 Task: Sort the products in the category "All Purpose Cleaners" by best match.
Action: Mouse moved to (920, 311)
Screenshot: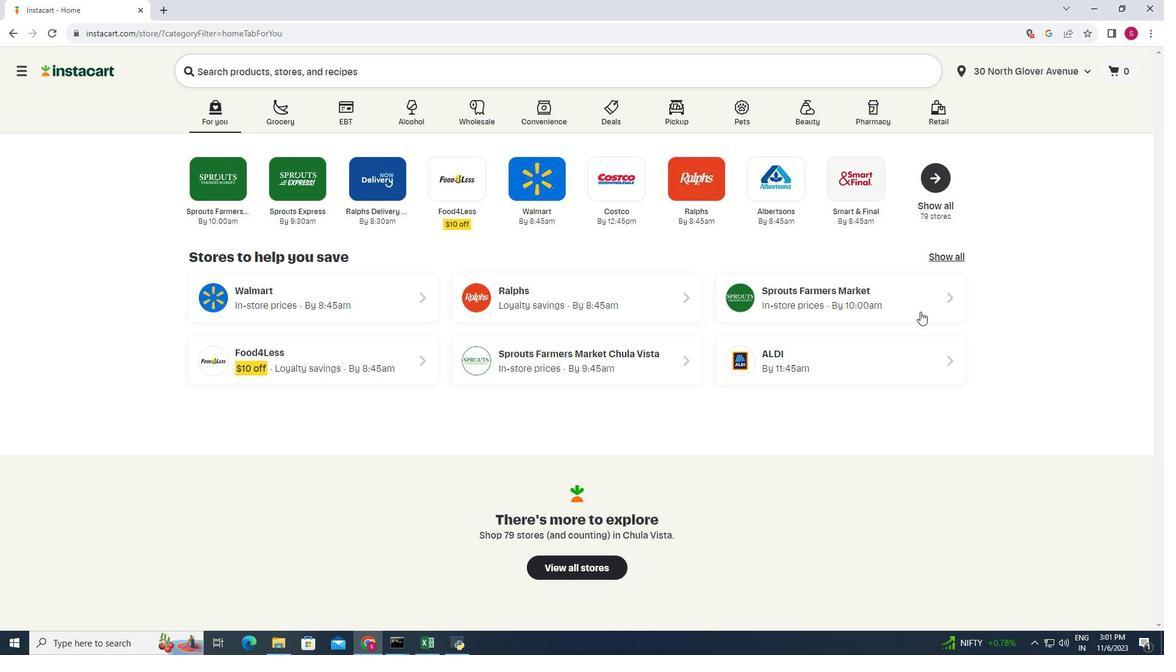 
Action: Mouse pressed left at (920, 311)
Screenshot: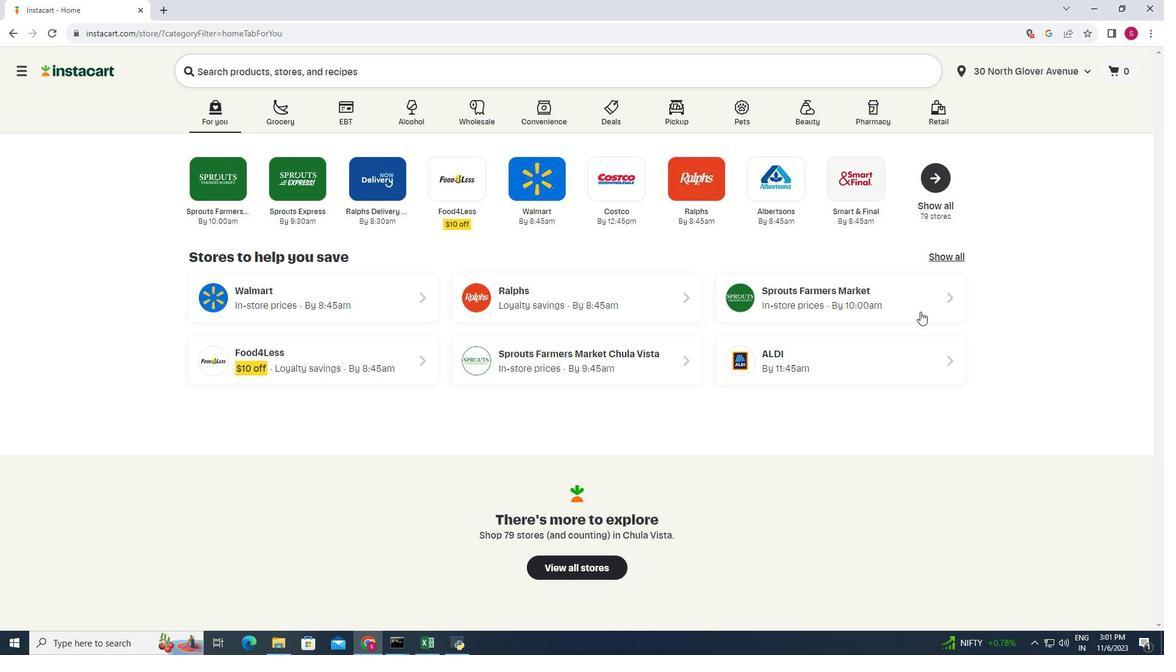 
Action: Mouse moved to (36, 406)
Screenshot: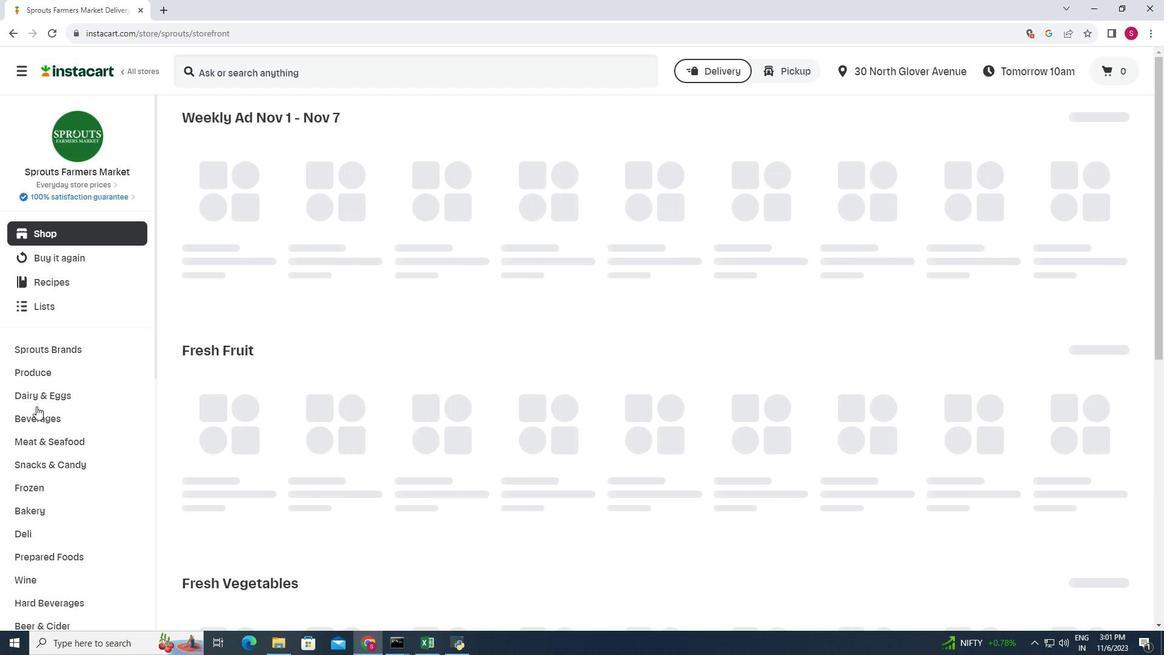 
Action: Mouse scrolled (36, 405) with delta (0, 0)
Screenshot: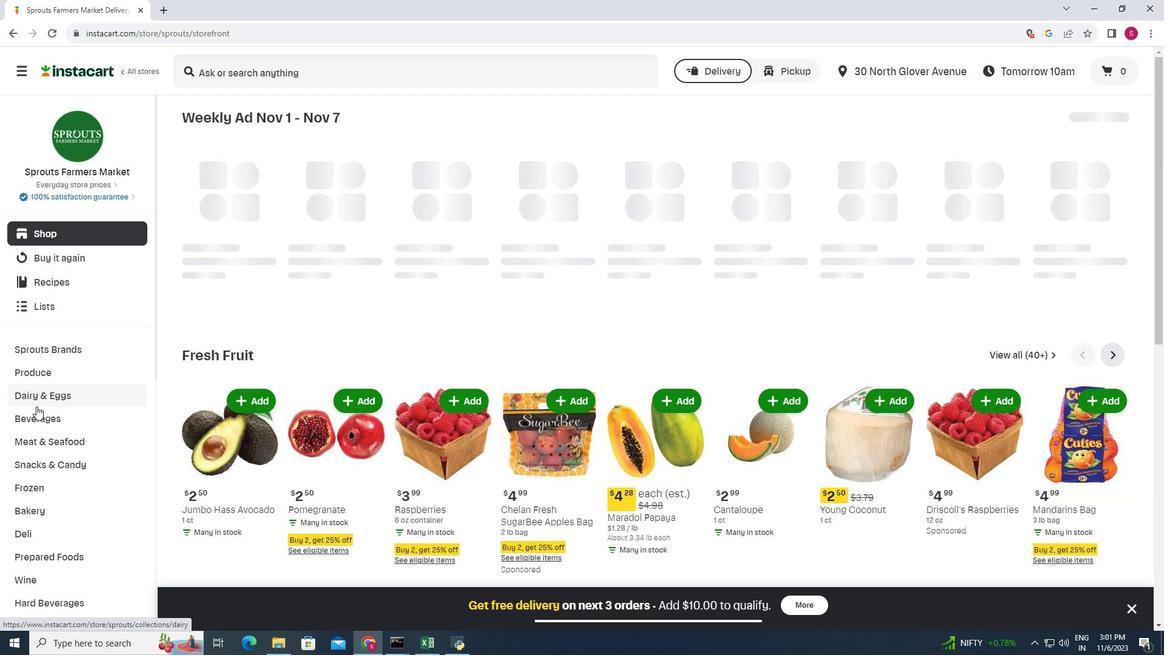 
Action: Mouse scrolled (36, 405) with delta (0, 0)
Screenshot: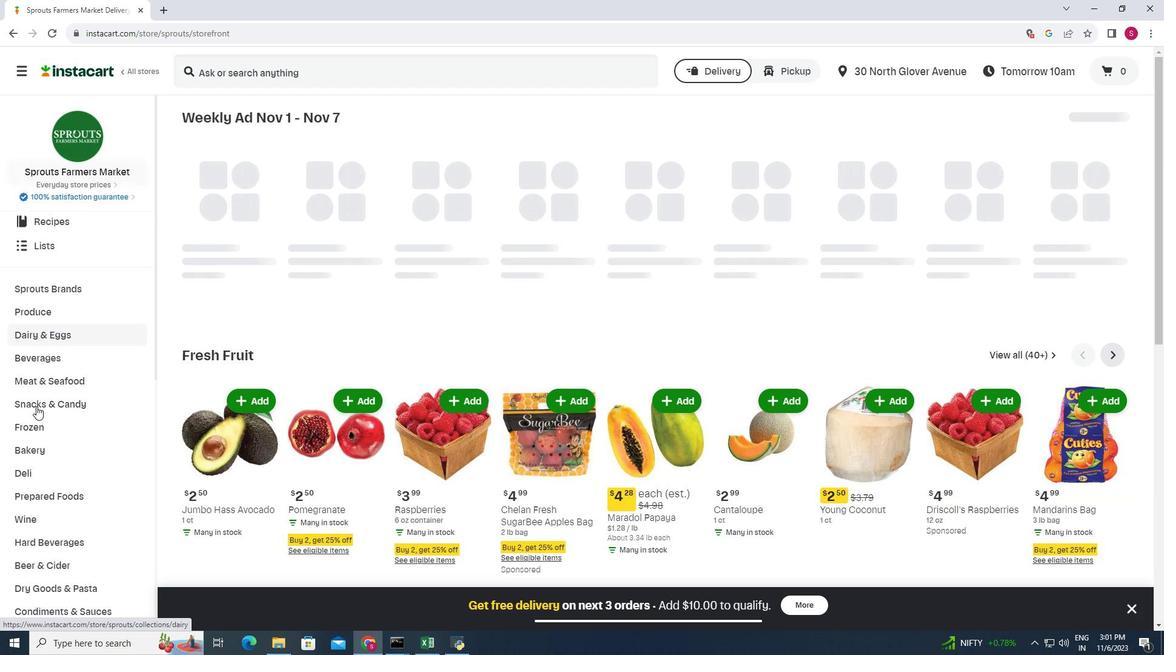 
Action: Mouse scrolled (36, 405) with delta (0, 0)
Screenshot: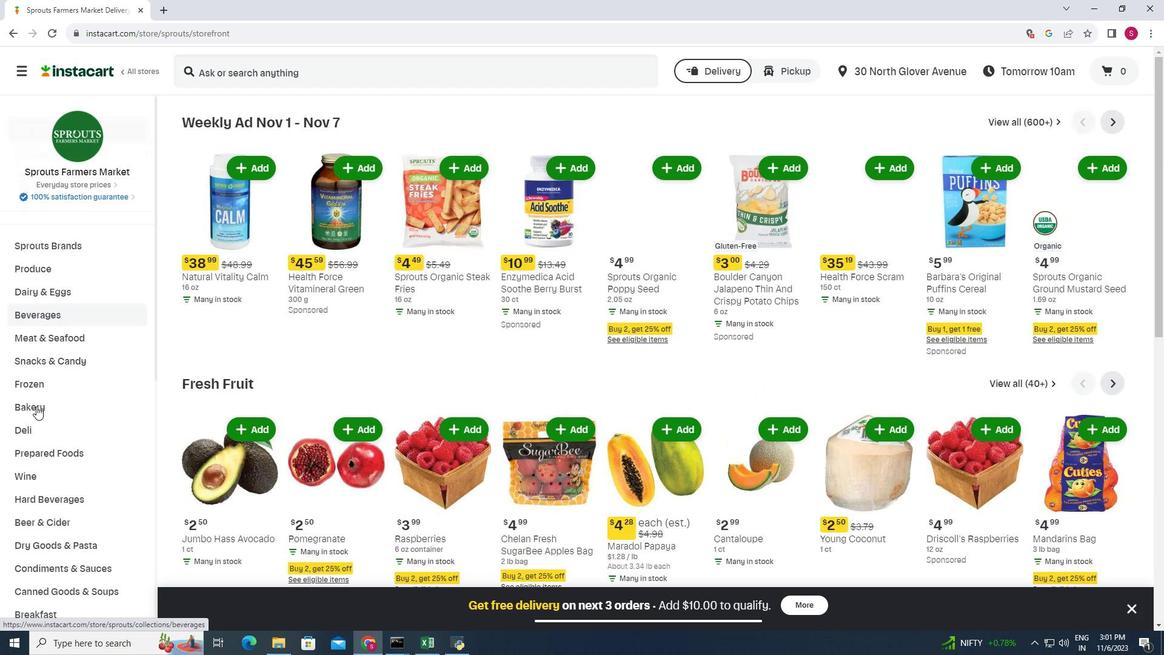 
Action: Mouse scrolled (36, 405) with delta (0, 0)
Screenshot: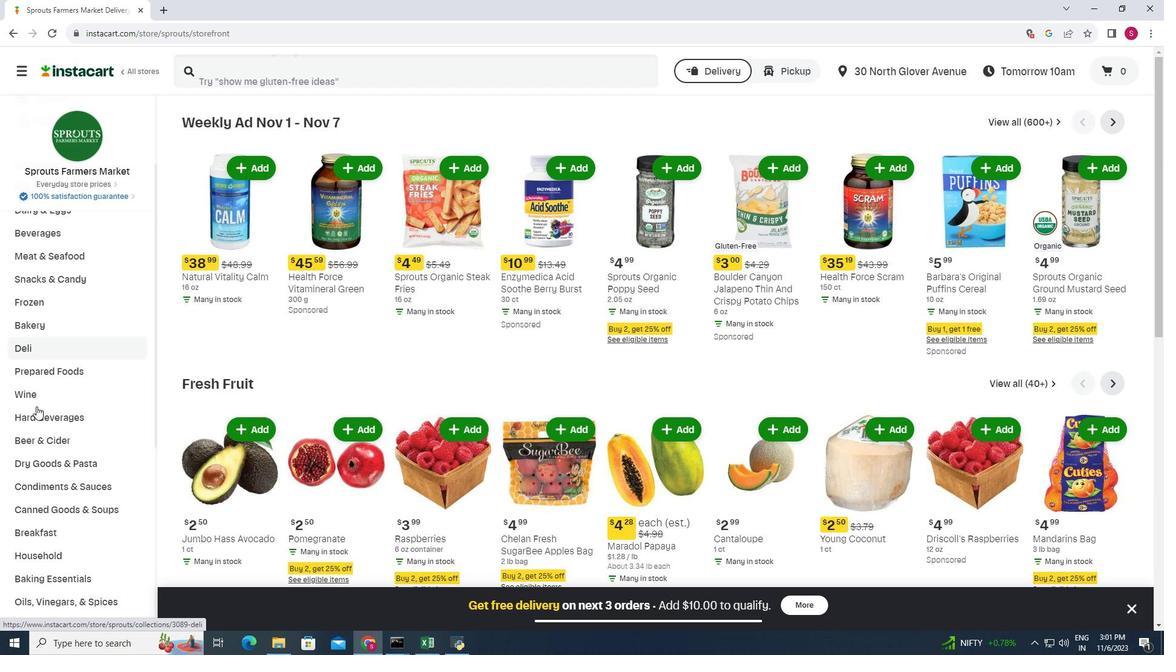 
Action: Mouse scrolled (36, 405) with delta (0, 0)
Screenshot: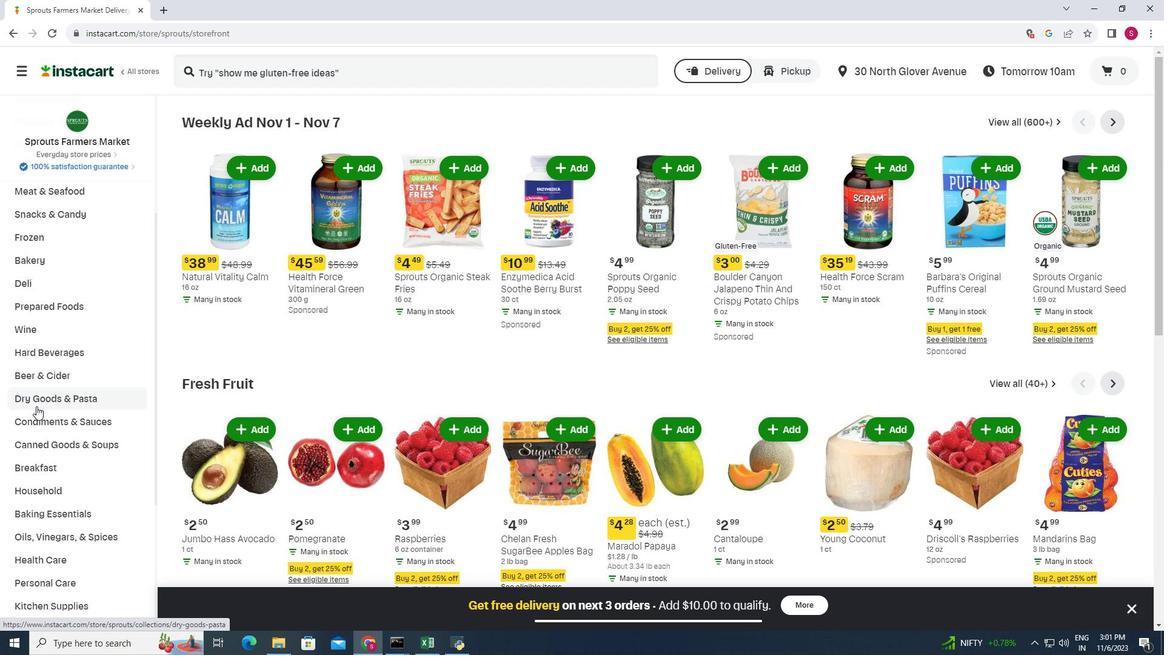 
Action: Mouse moved to (37, 430)
Screenshot: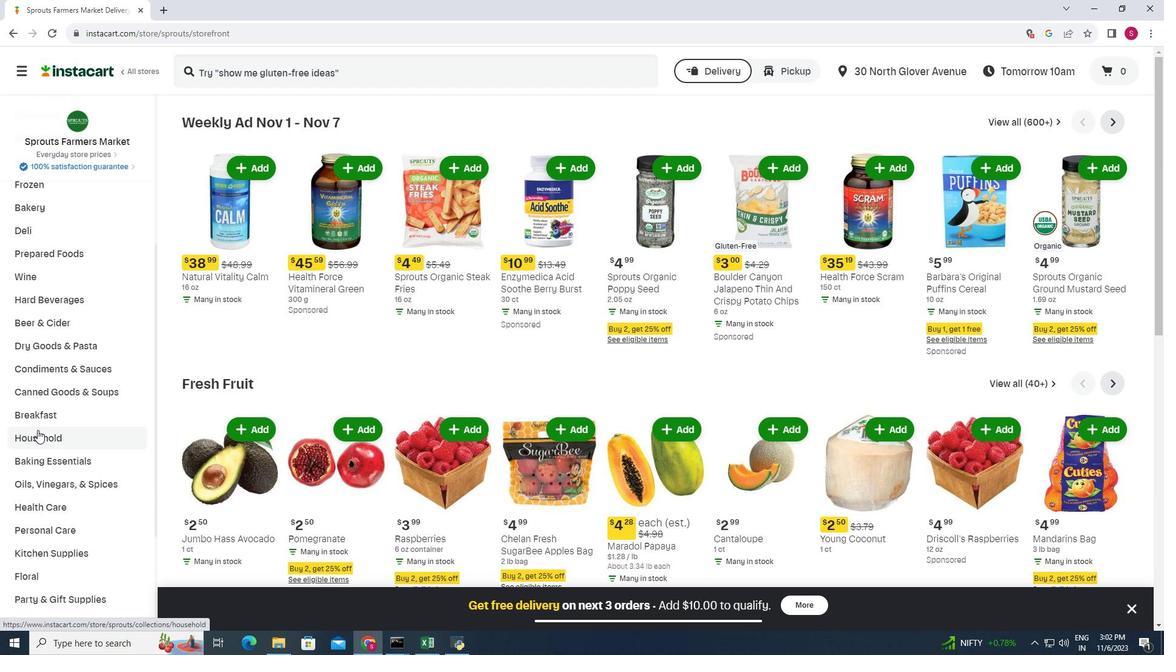 
Action: Mouse pressed left at (37, 430)
Screenshot: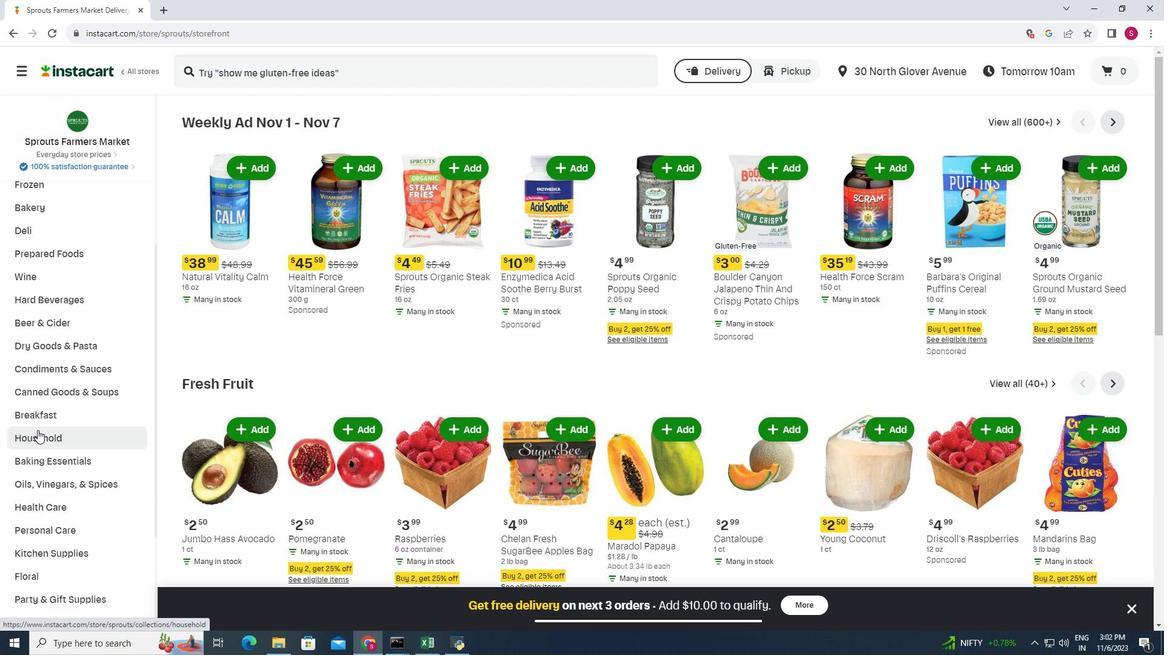
Action: Mouse moved to (358, 147)
Screenshot: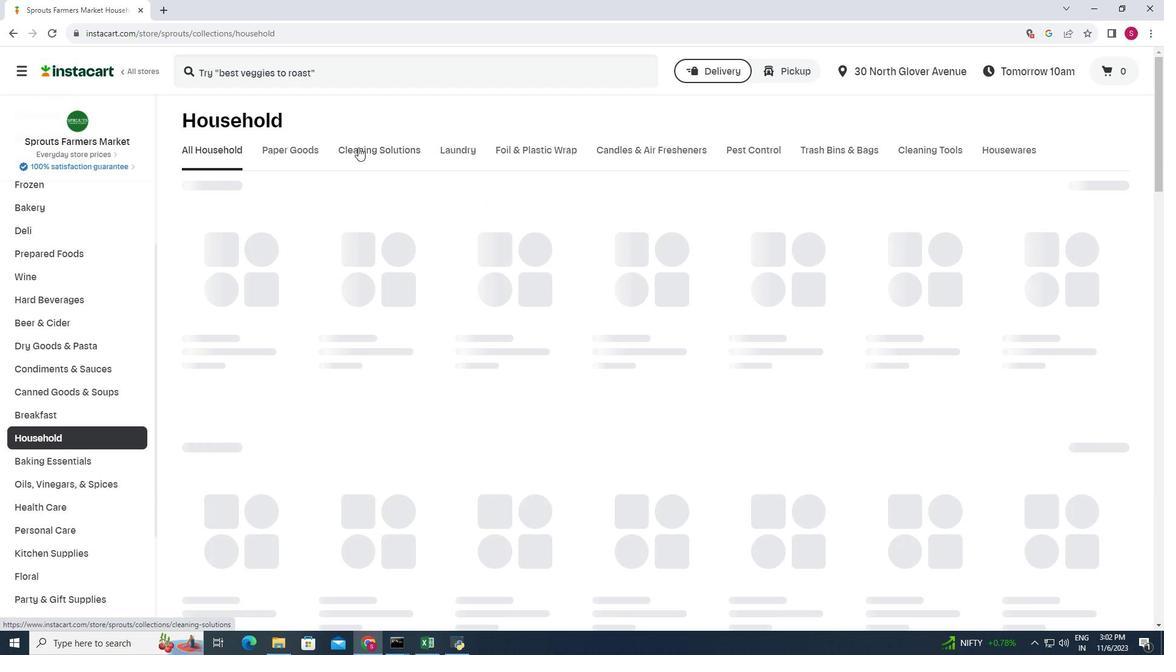 
Action: Mouse pressed left at (358, 147)
Screenshot: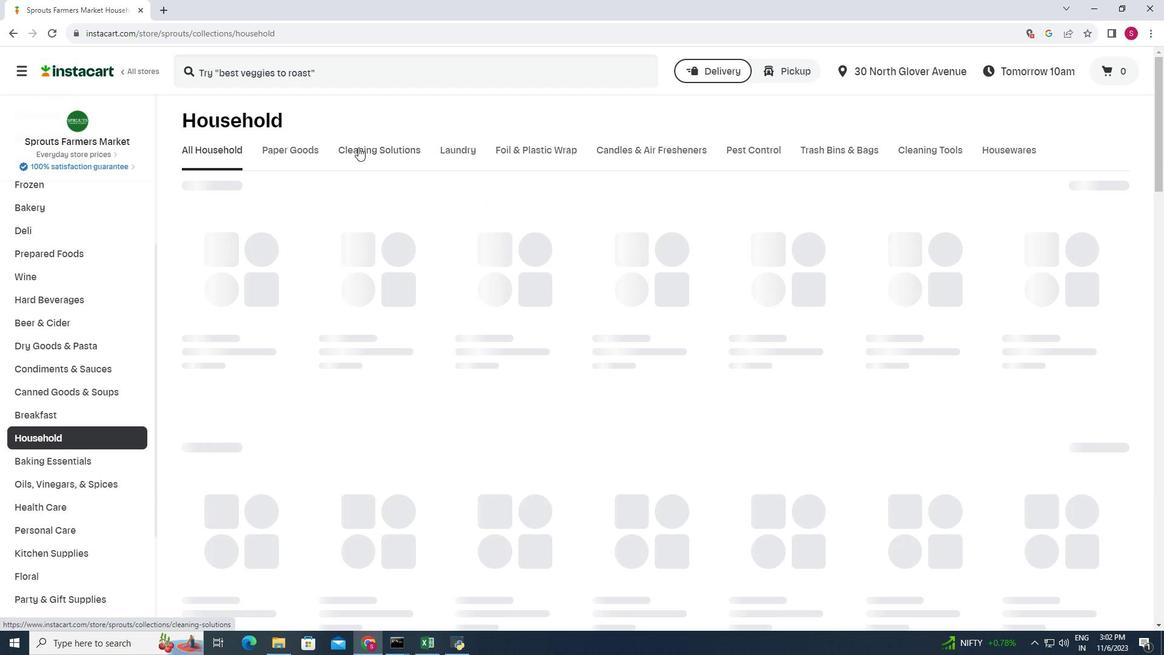 
Action: Mouse moved to (1106, 247)
Screenshot: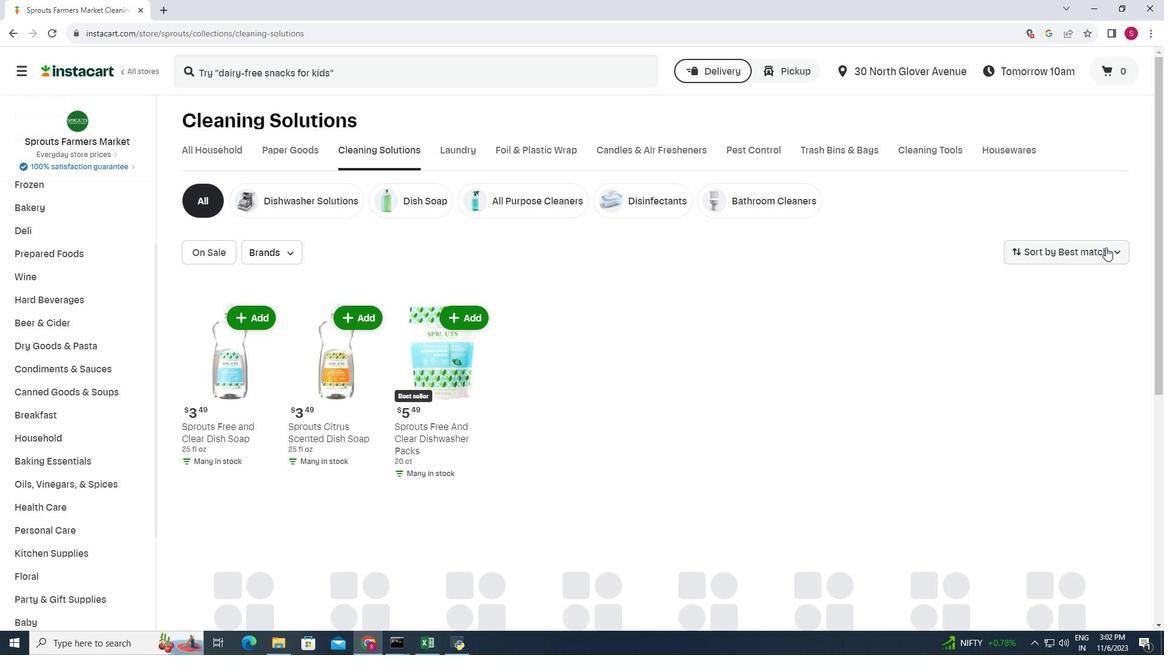 
Action: Mouse pressed left at (1106, 247)
Screenshot: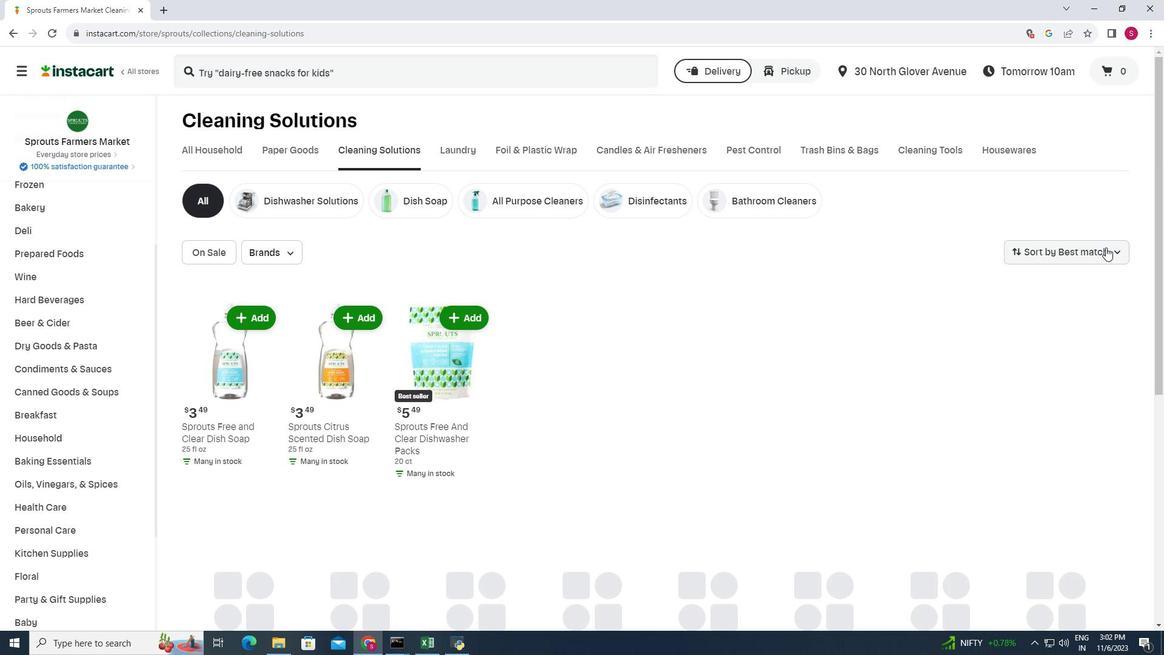 
Action: Mouse moved to (1084, 282)
Screenshot: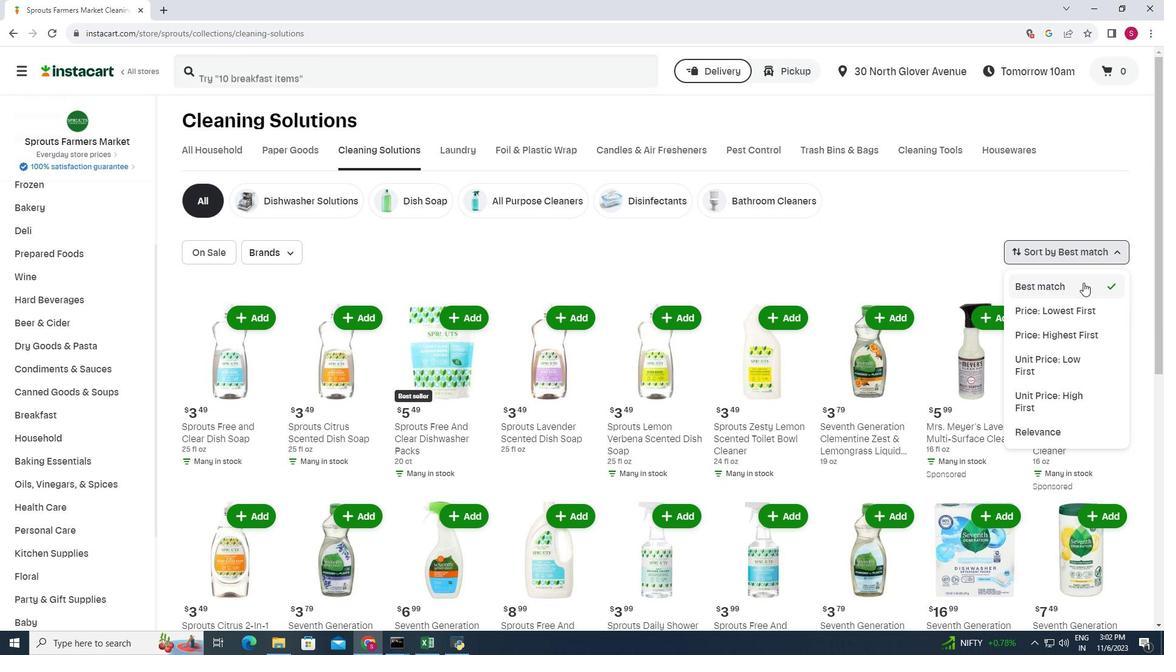 
Action: Mouse pressed left at (1084, 282)
Screenshot: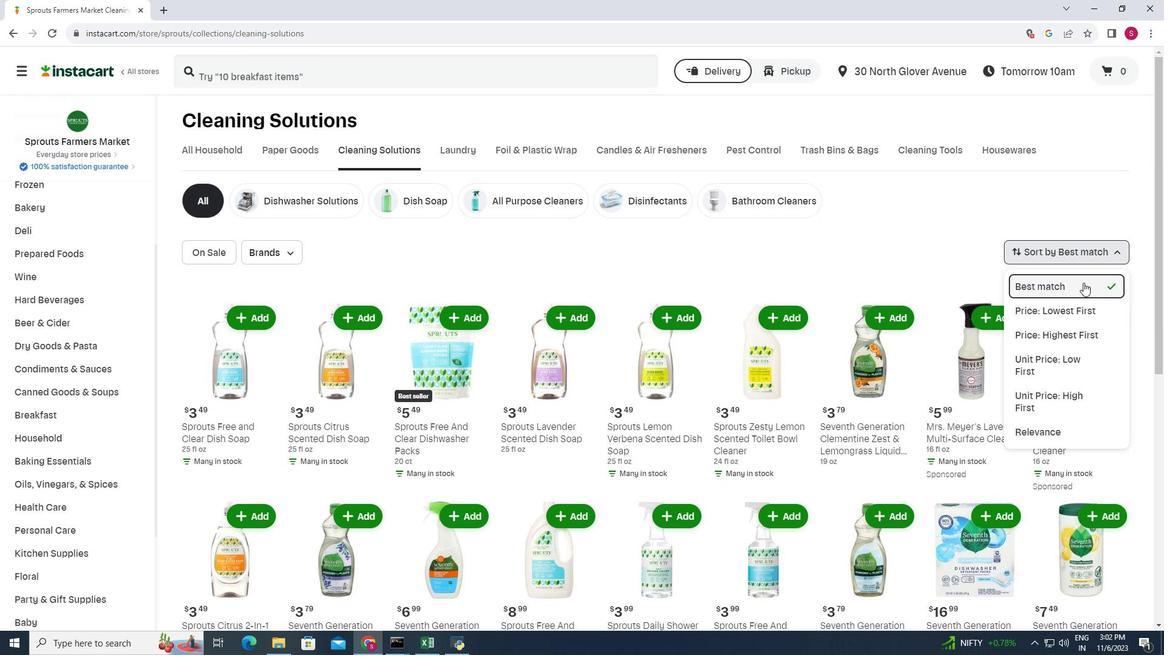 
Action: Mouse moved to (794, 266)
Screenshot: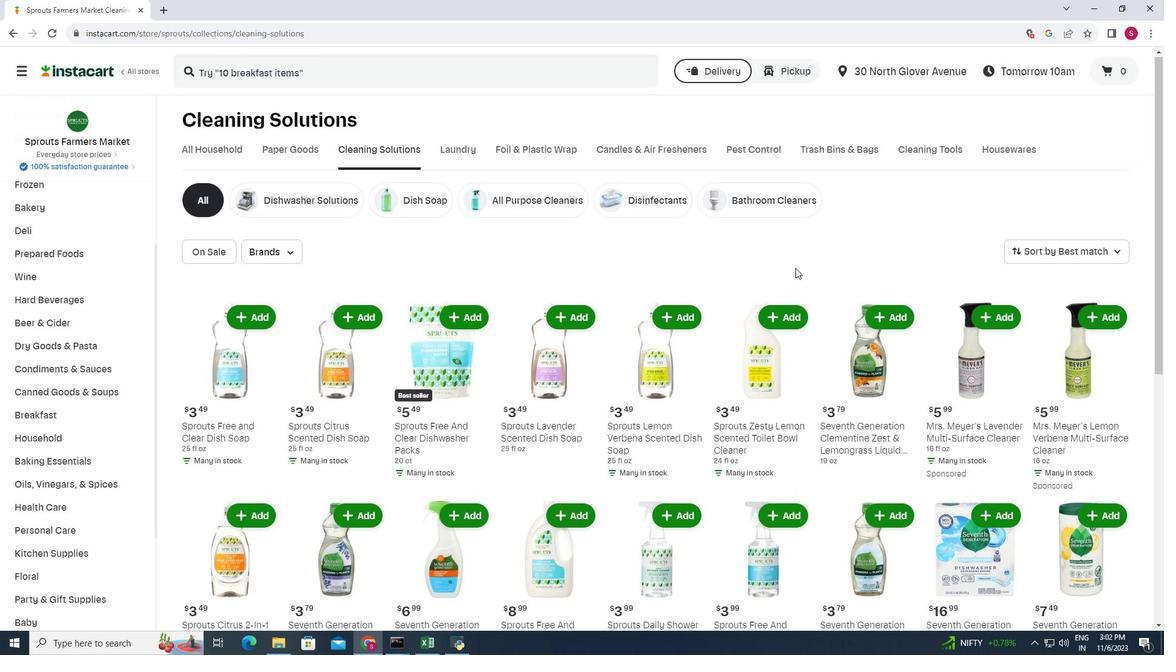 
Action: Mouse scrolled (794, 265) with delta (0, 0)
Screenshot: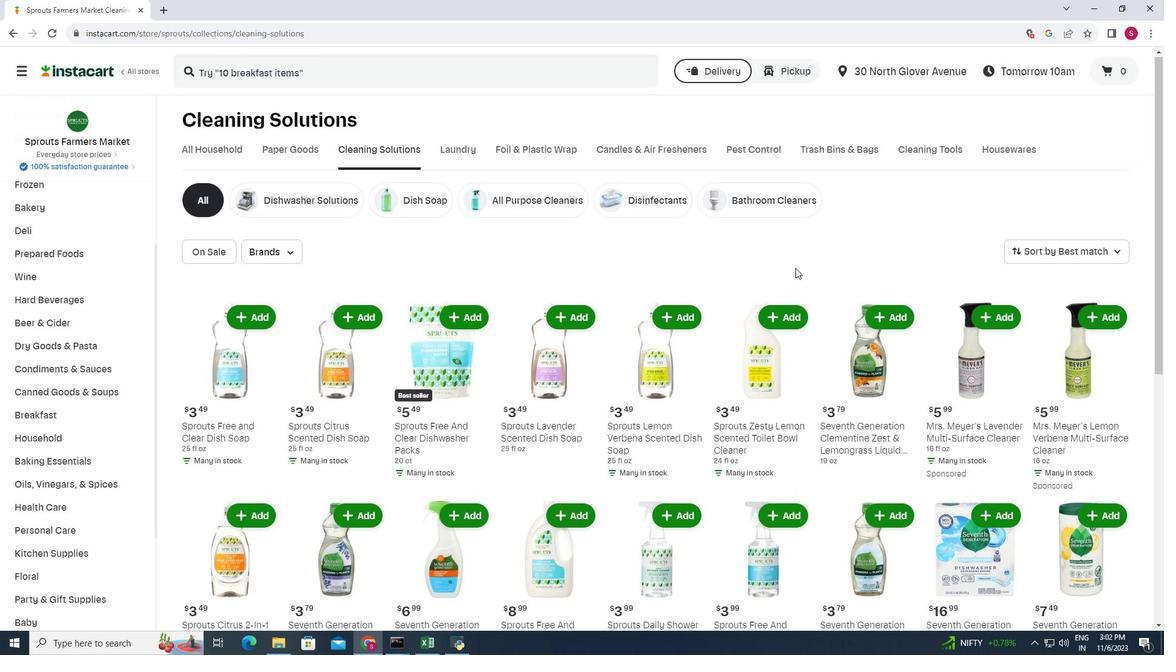 
Action: Mouse moved to (798, 269)
Screenshot: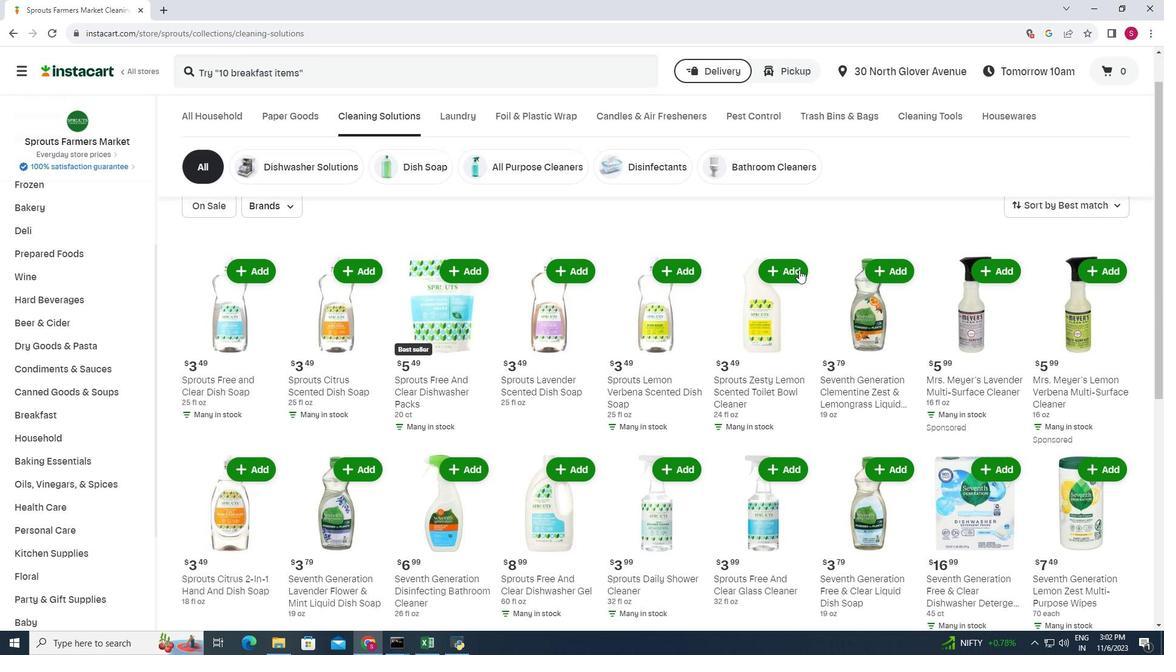 
Action: Mouse scrolled (798, 269) with delta (0, 0)
Screenshot: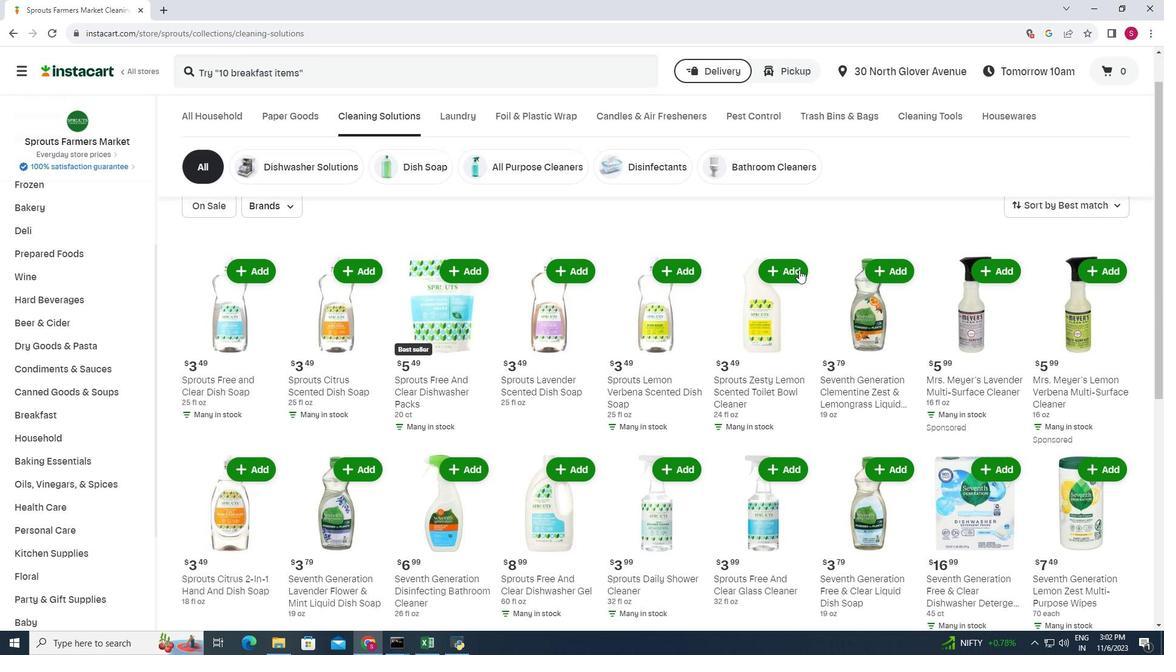 
Action: Mouse moved to (799, 269)
Screenshot: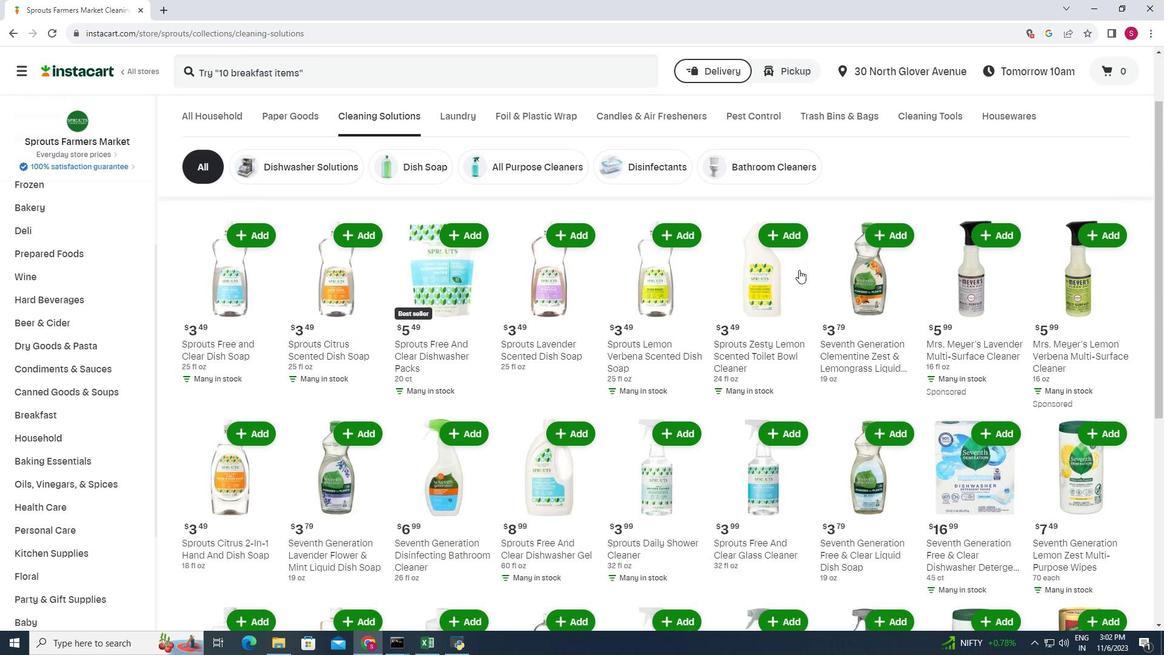 
Action: Mouse scrolled (799, 269) with delta (0, 0)
Screenshot: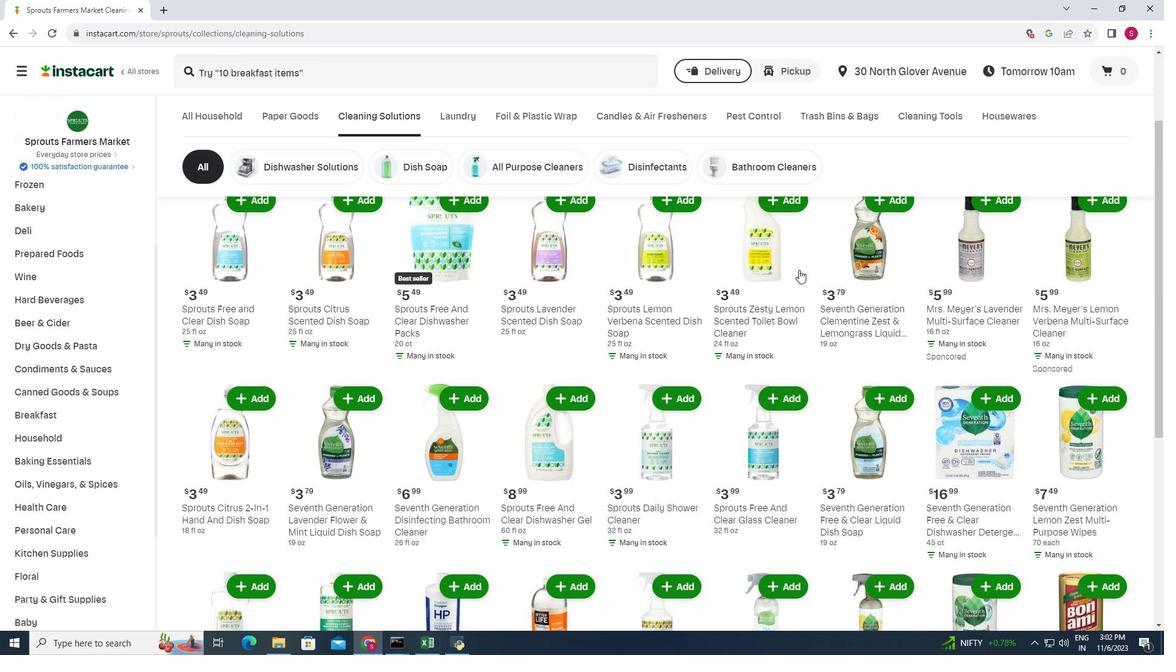 
Action: Mouse scrolled (799, 269) with delta (0, 0)
Screenshot: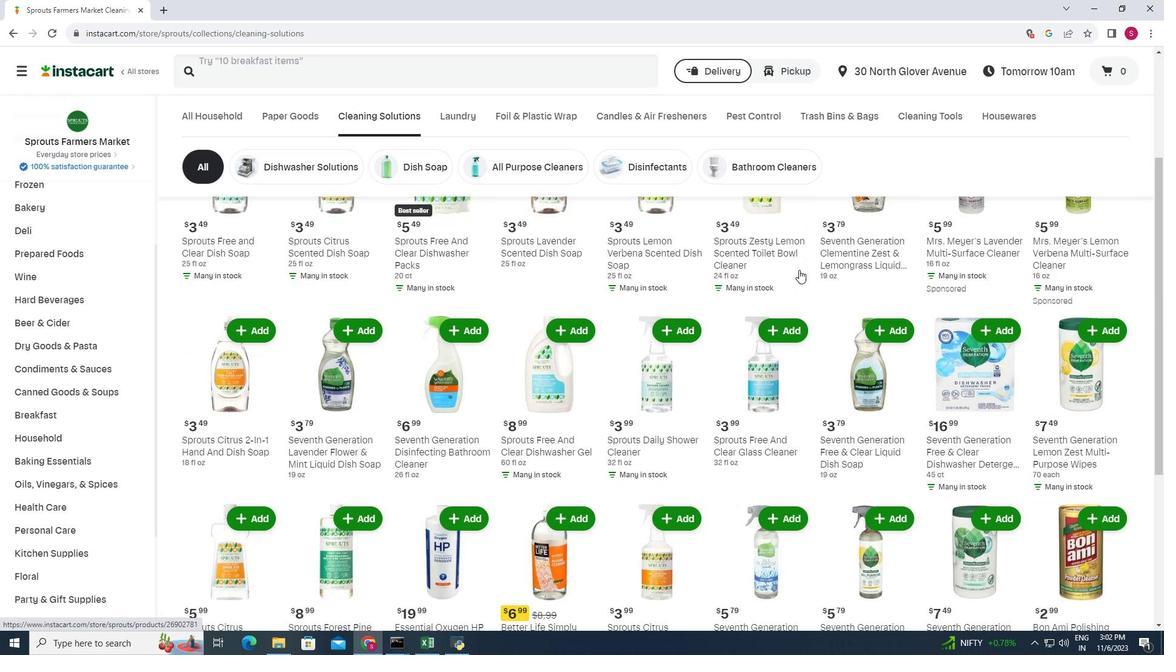 
Action: Mouse moved to (799, 269)
Screenshot: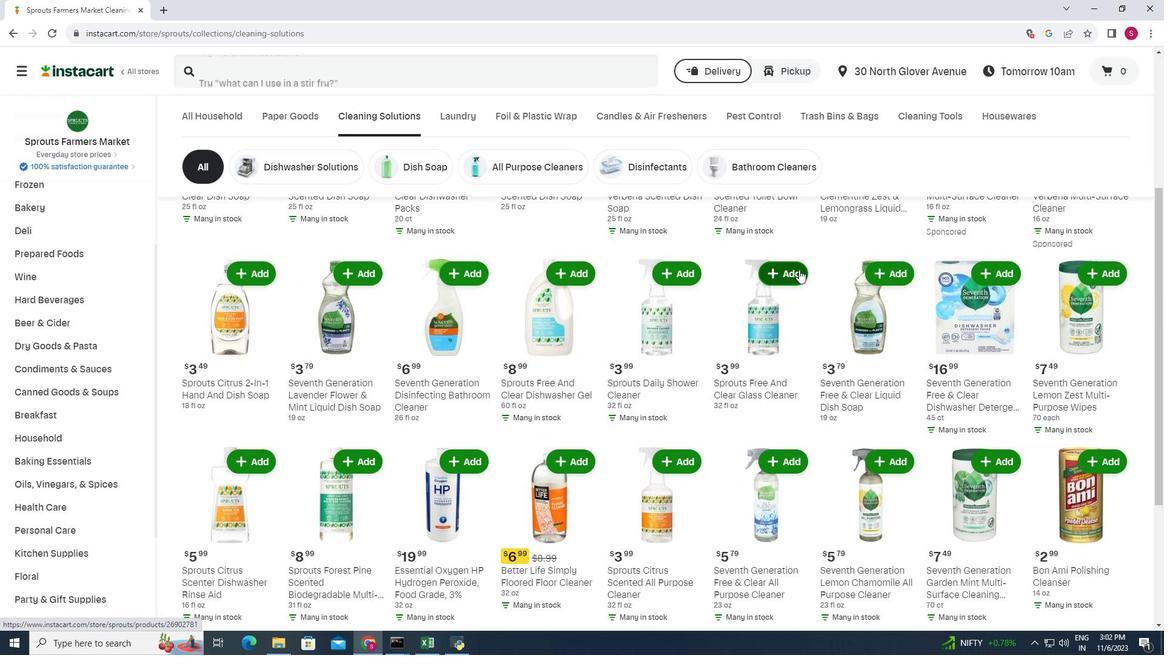 
Action: Mouse scrolled (799, 269) with delta (0, 0)
Screenshot: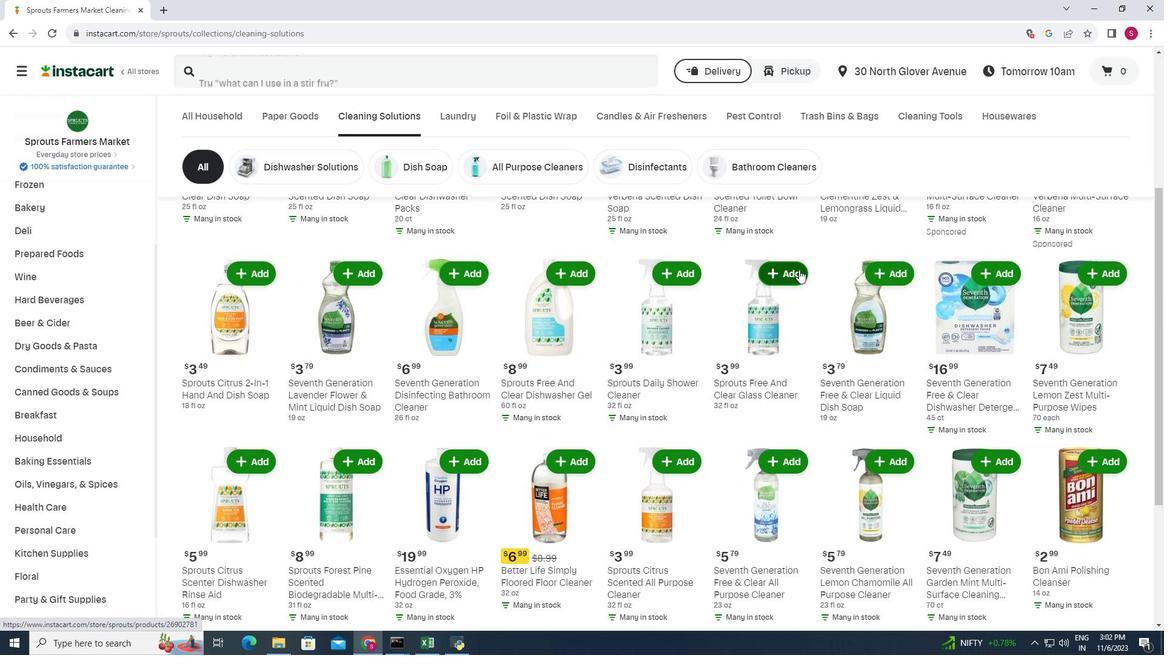 
Action: Mouse moved to (802, 269)
Screenshot: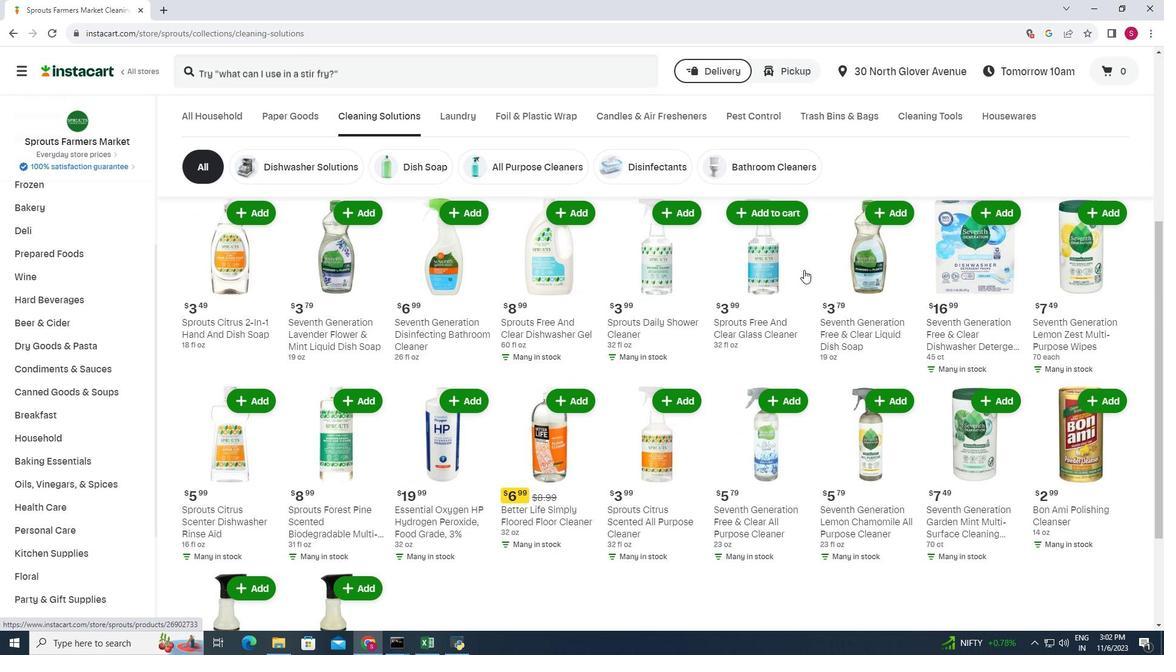 
Action: Mouse scrolled (802, 269) with delta (0, 0)
Screenshot: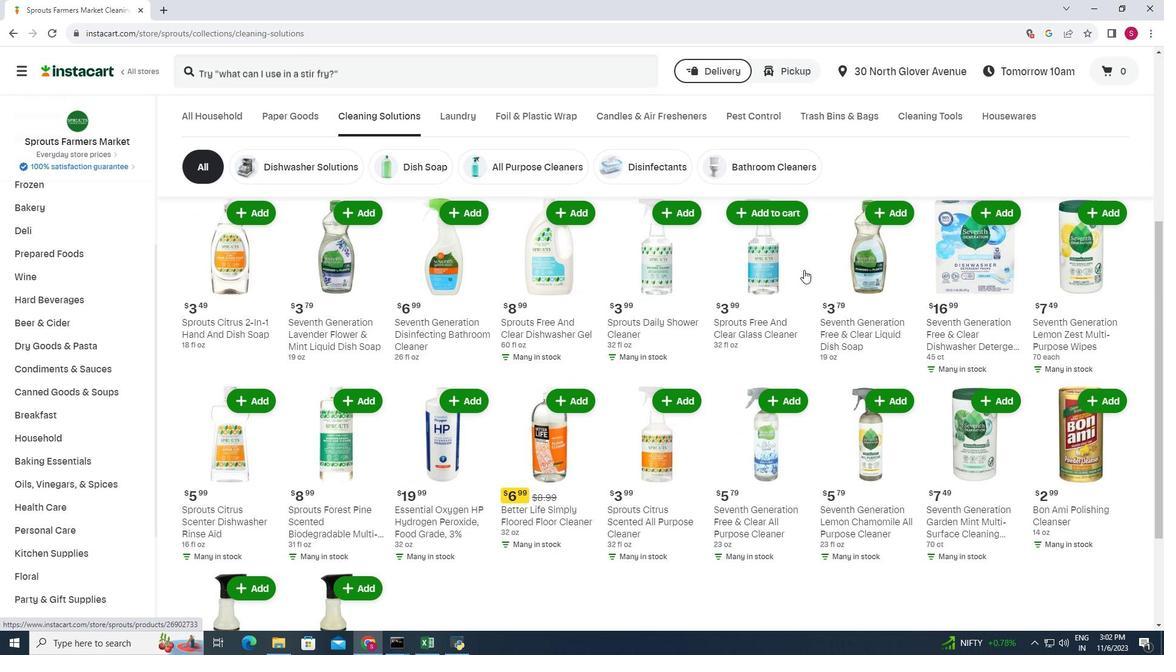 
Action: Mouse moved to (806, 269)
Screenshot: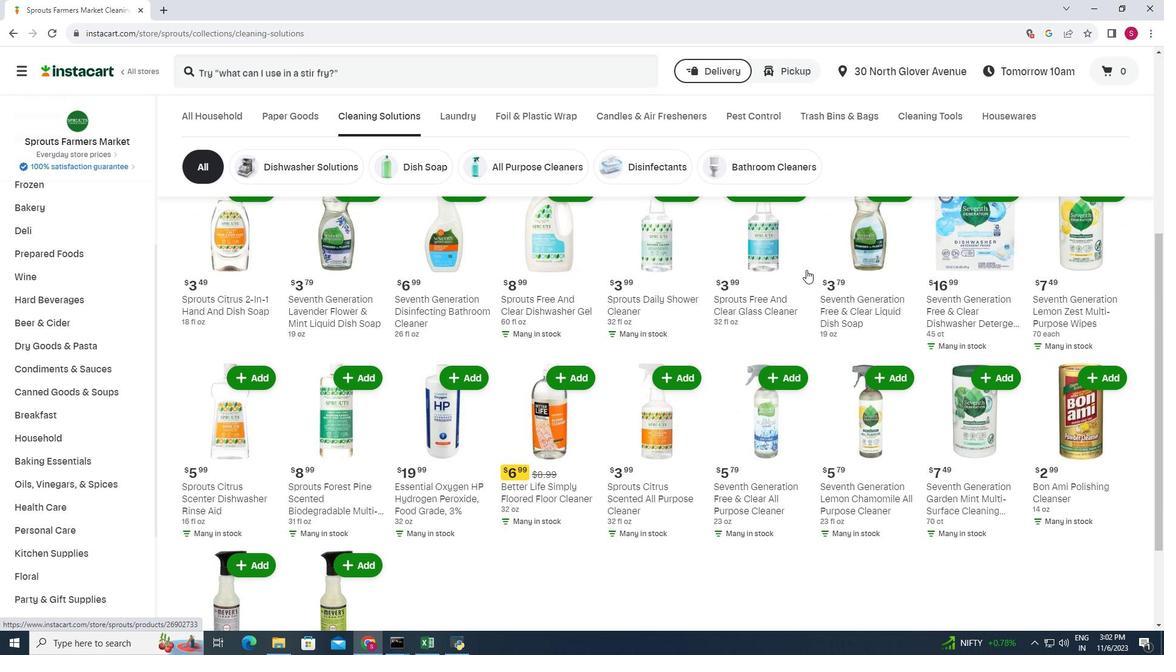 
Action: Mouse scrolled (806, 269) with delta (0, 0)
Screenshot: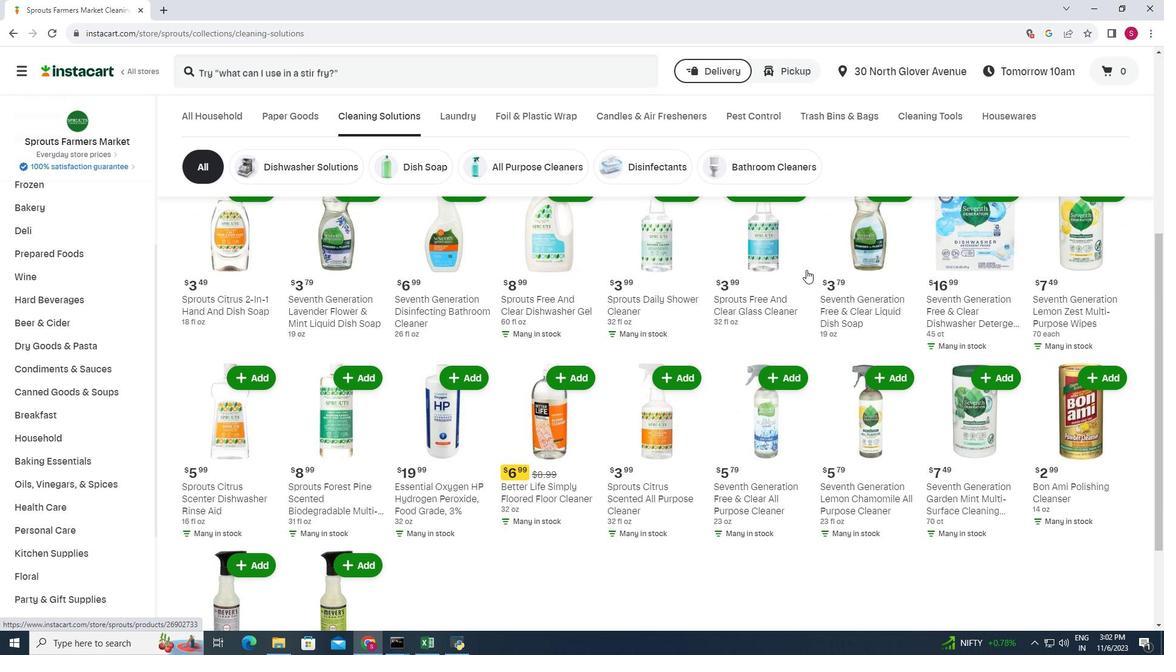 
Action: Mouse moved to (809, 269)
Screenshot: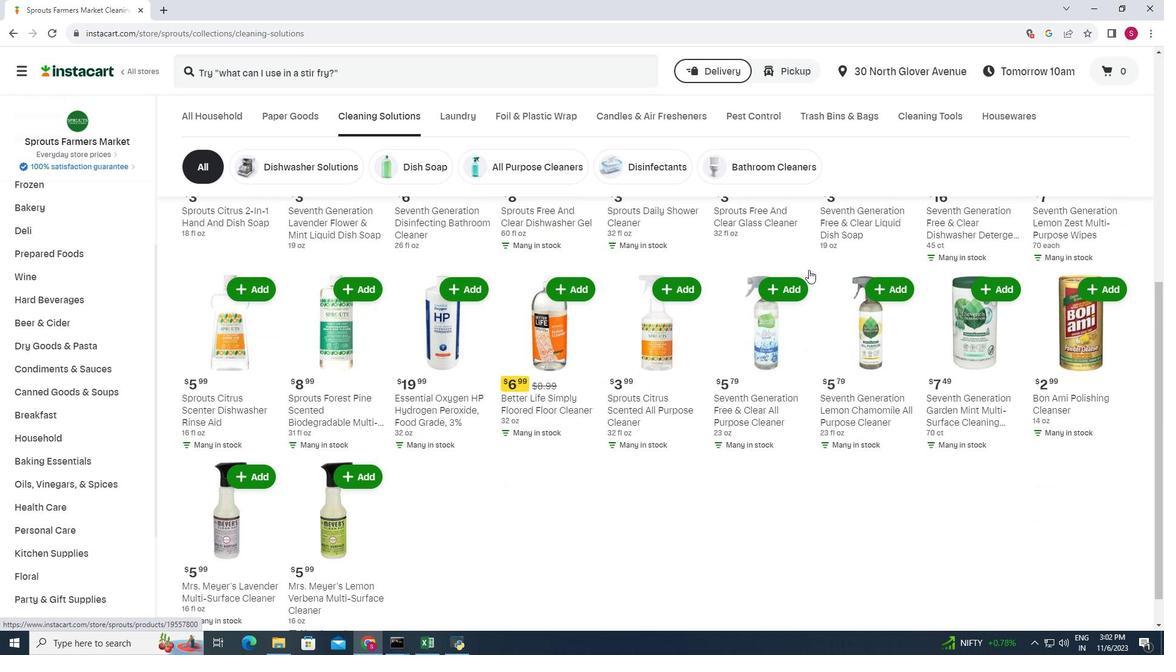 
Action: Mouse scrolled (809, 269) with delta (0, 0)
Screenshot: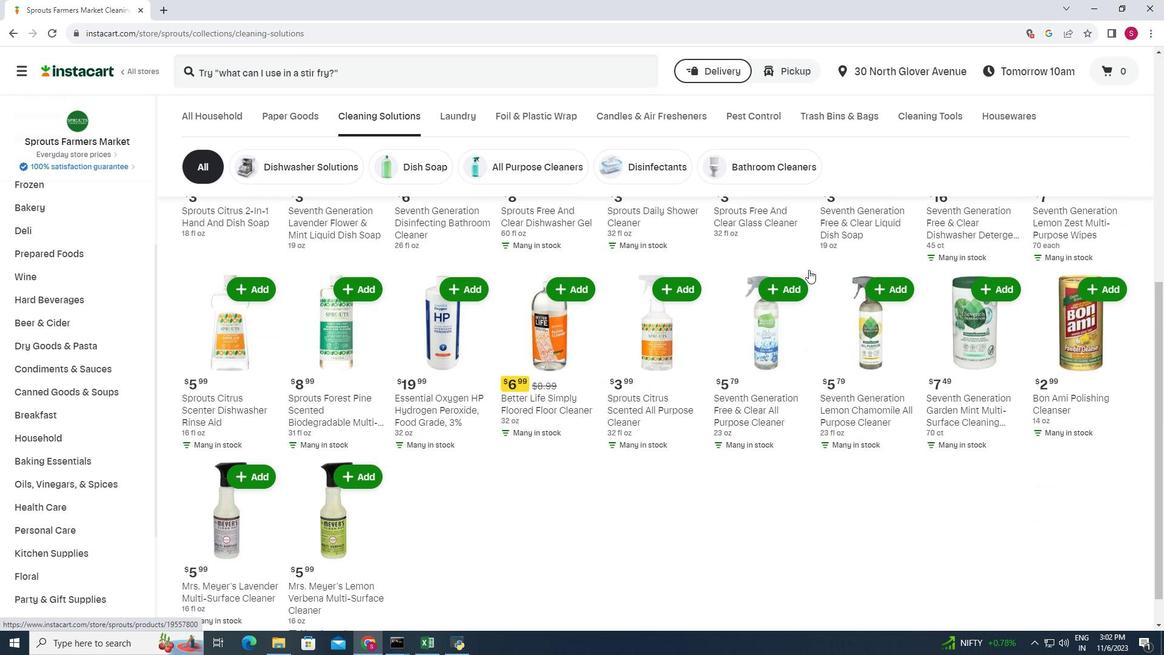 
Action: Mouse moved to (812, 269)
Screenshot: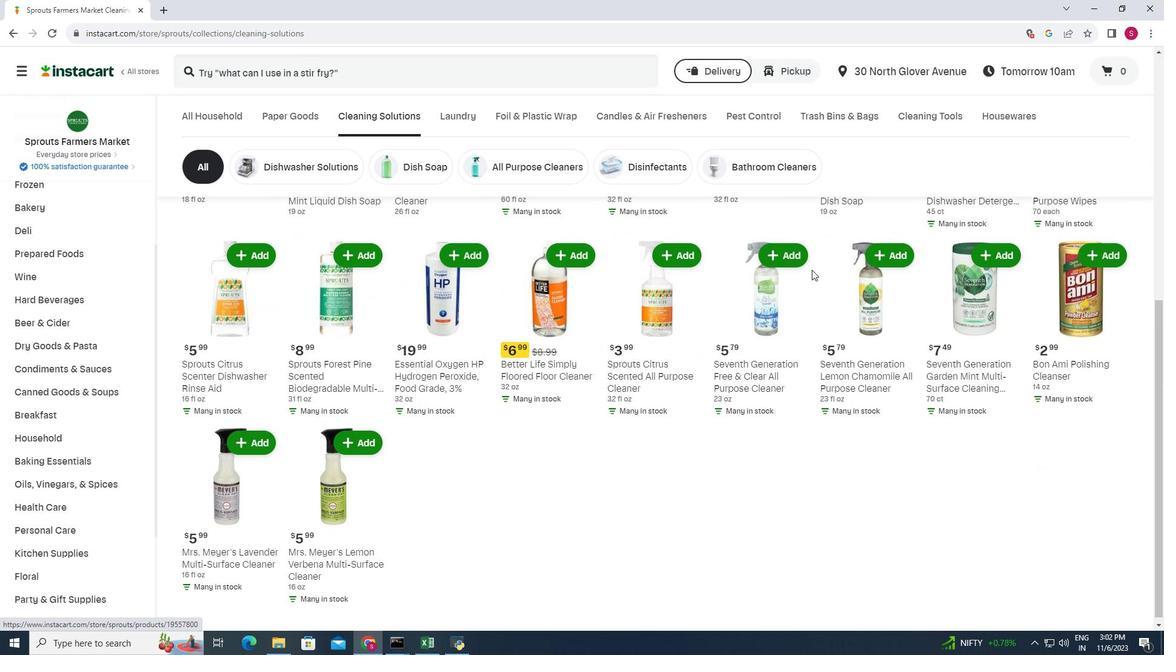 
Action: Mouse scrolled (812, 269) with delta (0, 0)
Screenshot: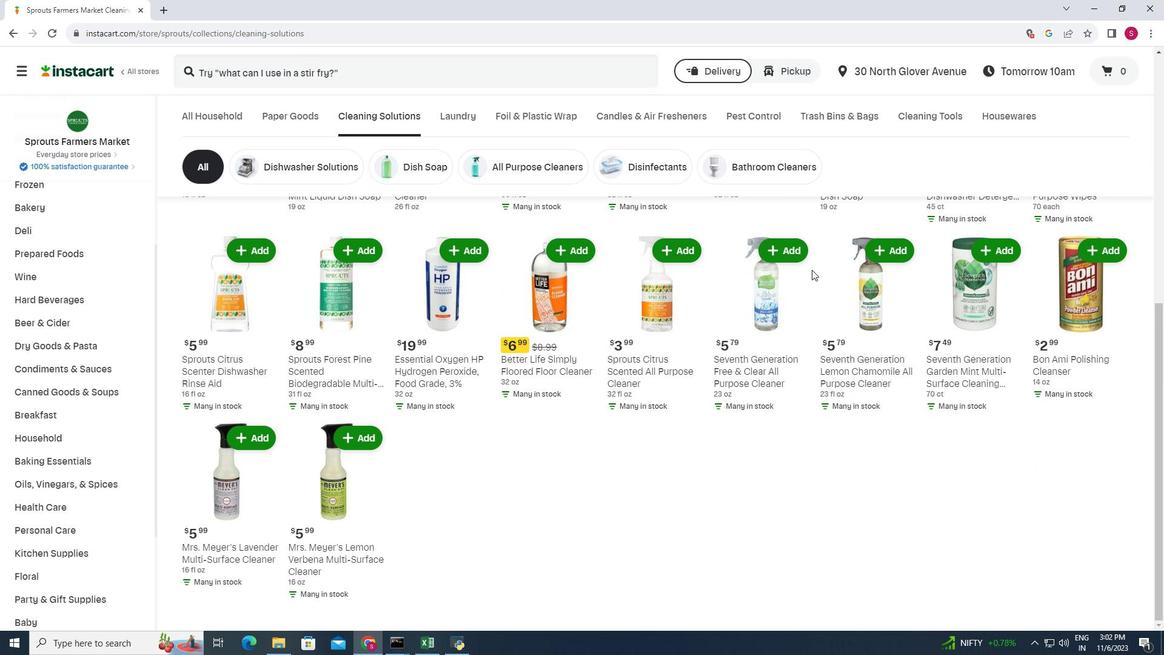 
Action: Mouse scrolled (812, 269) with delta (0, 0)
Screenshot: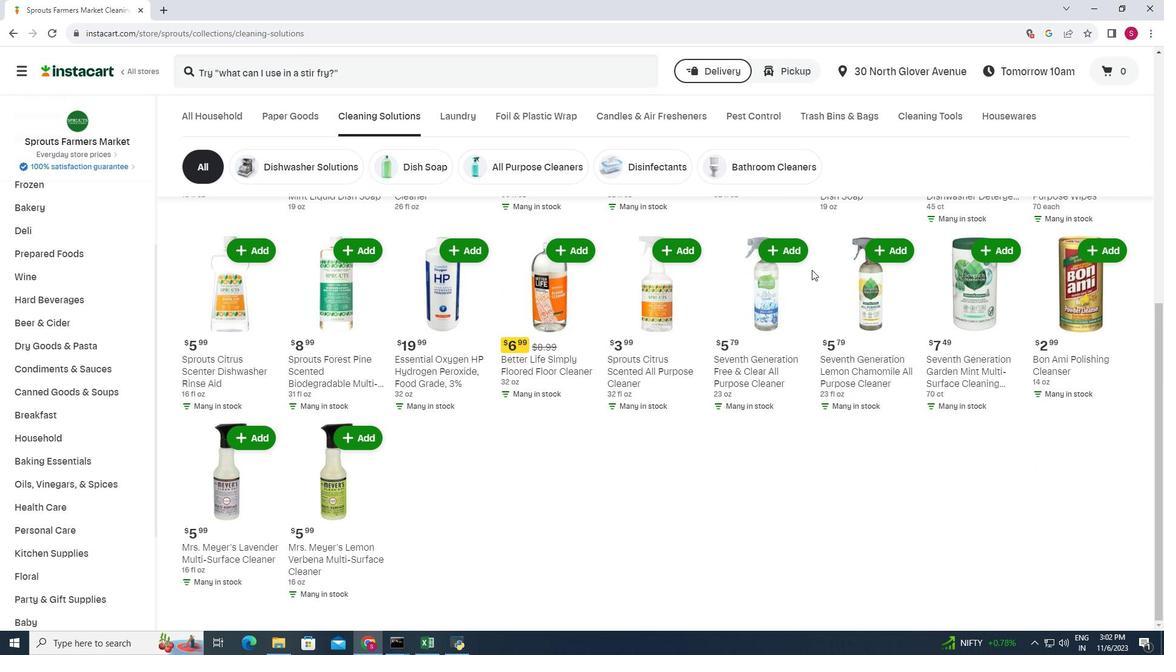 
Action: Mouse scrolled (812, 269) with delta (0, 0)
Screenshot: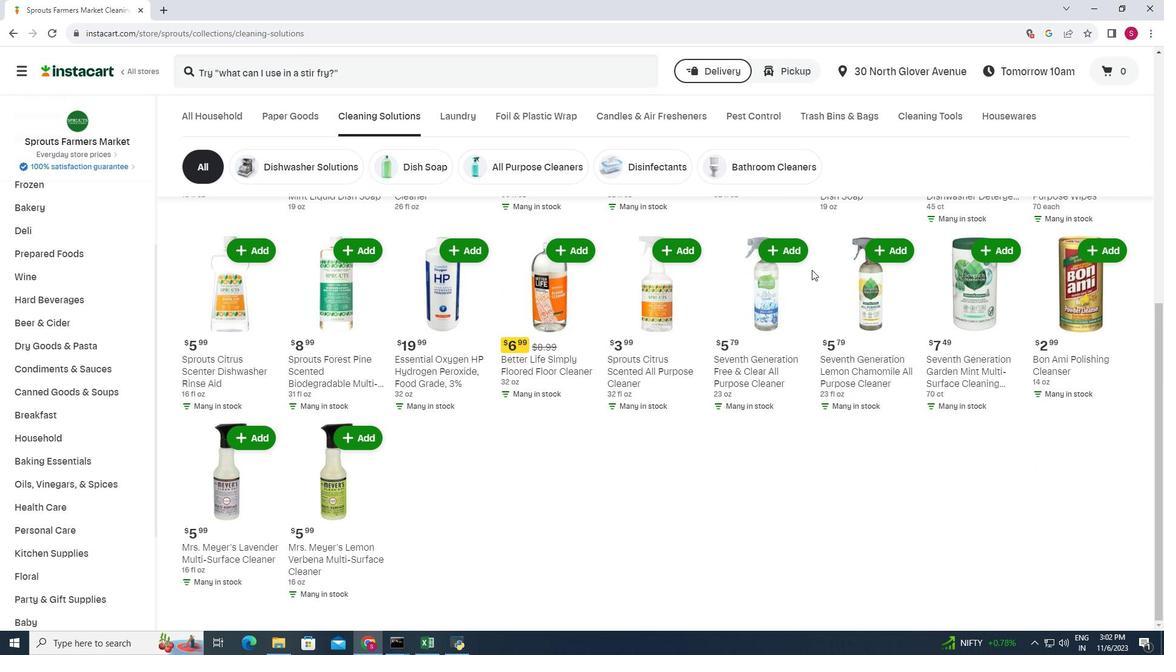 
Action: Mouse scrolled (812, 269) with delta (0, 0)
Screenshot: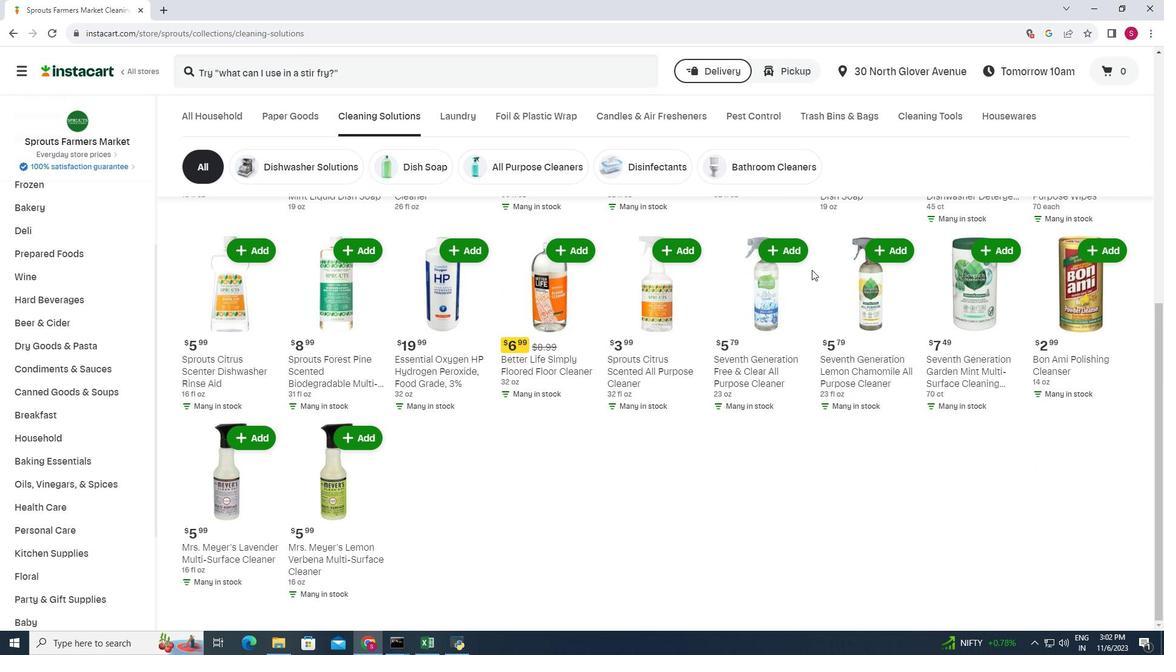 
